 Task: Add the location "Villa in Thermal, California, United States" to your wishlist.
Action: Mouse moved to (485, 165)
Screenshot: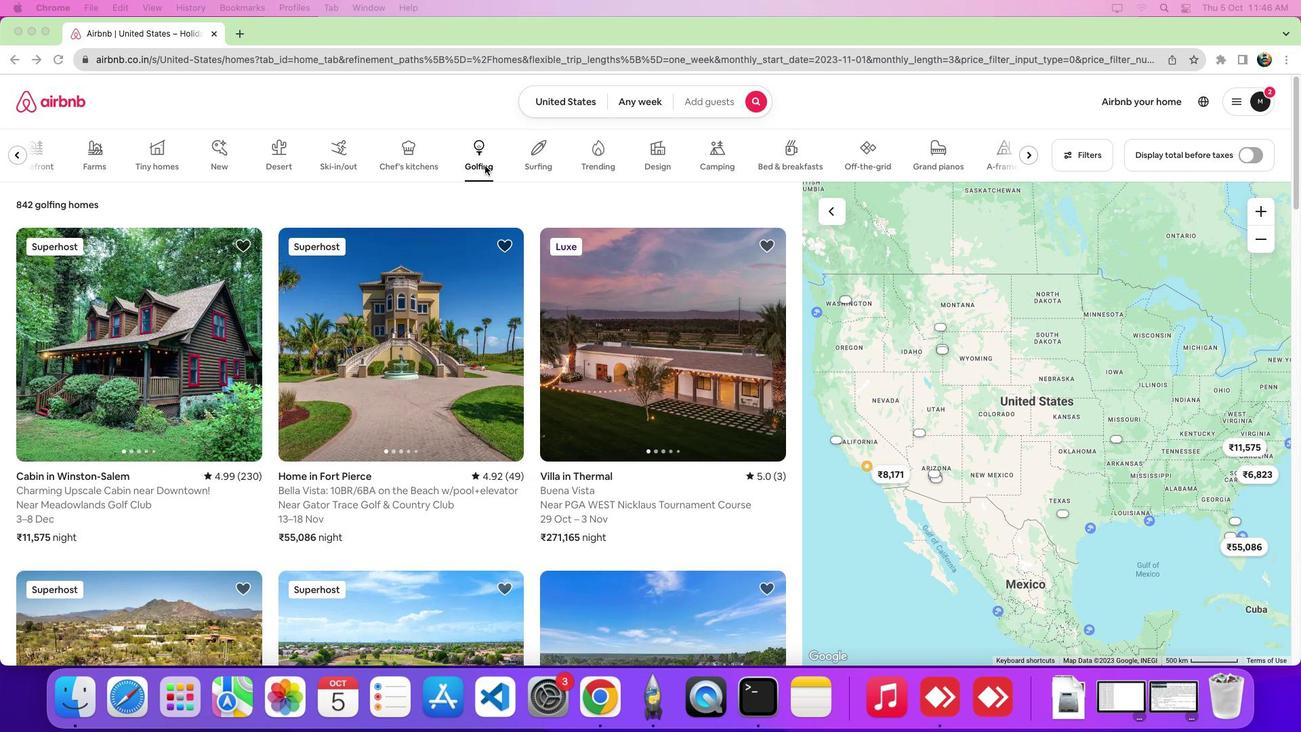 
Action: Mouse pressed left at (485, 165)
Screenshot: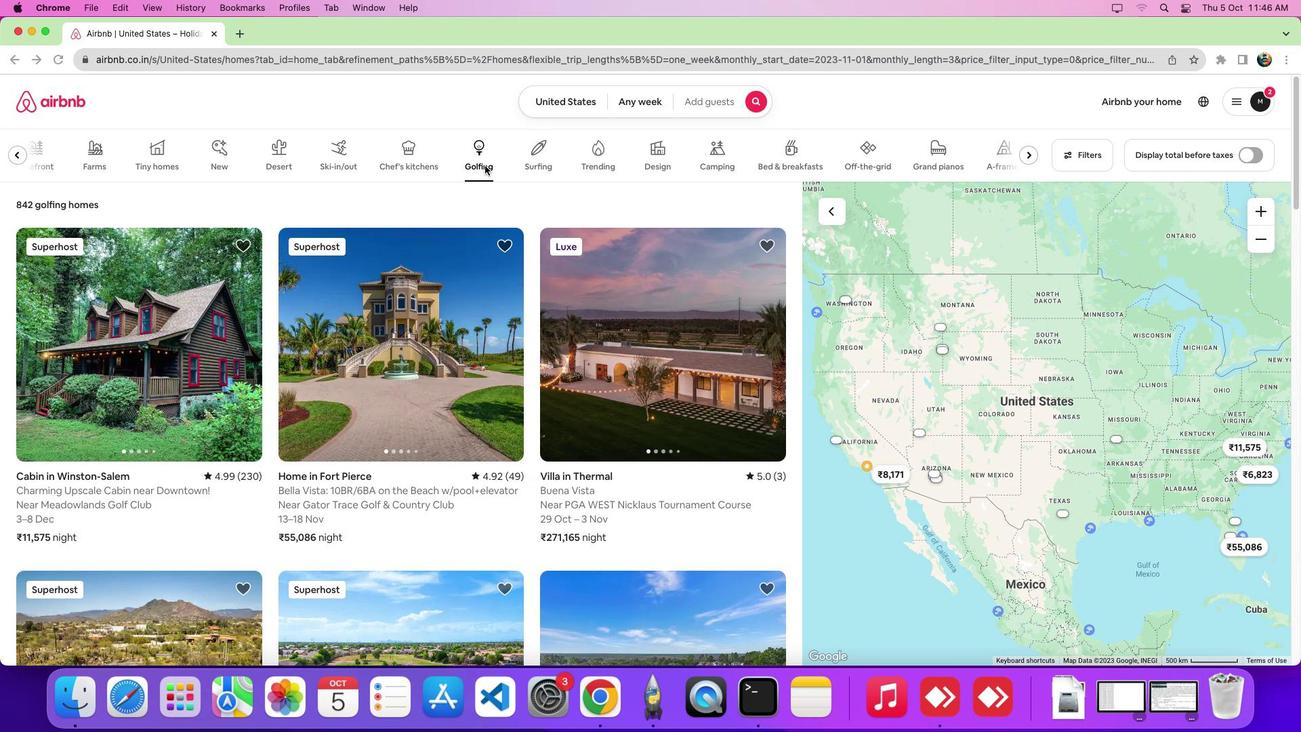 
Action: Mouse moved to (640, 372)
Screenshot: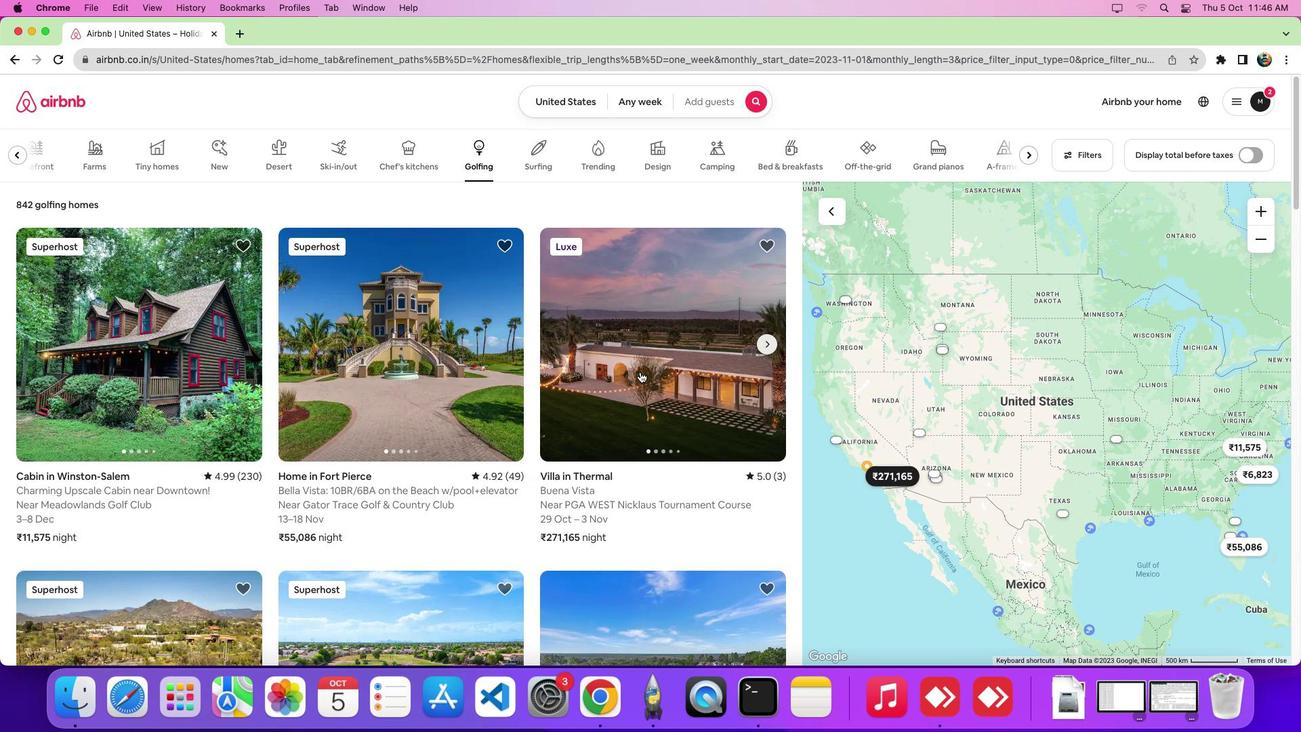 
Action: Mouse pressed left at (640, 372)
Screenshot: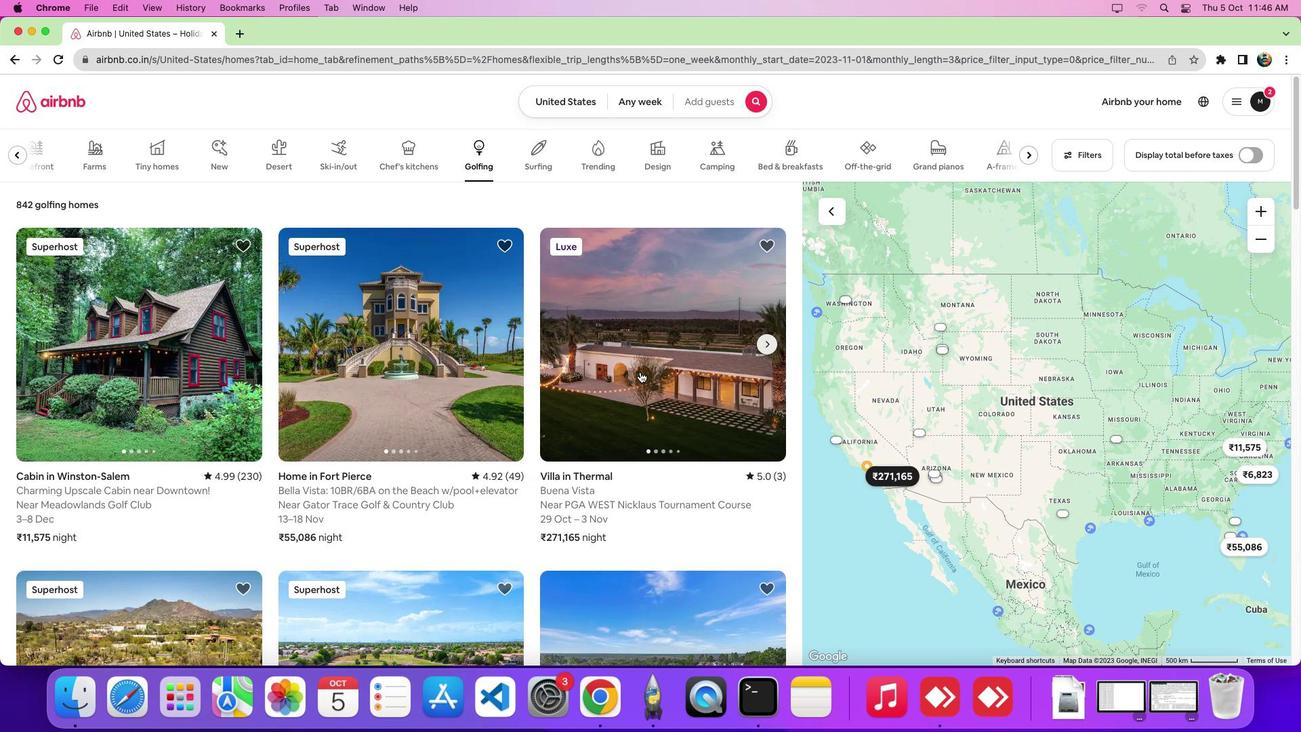 
Action: Mouse moved to (996, 183)
Screenshot: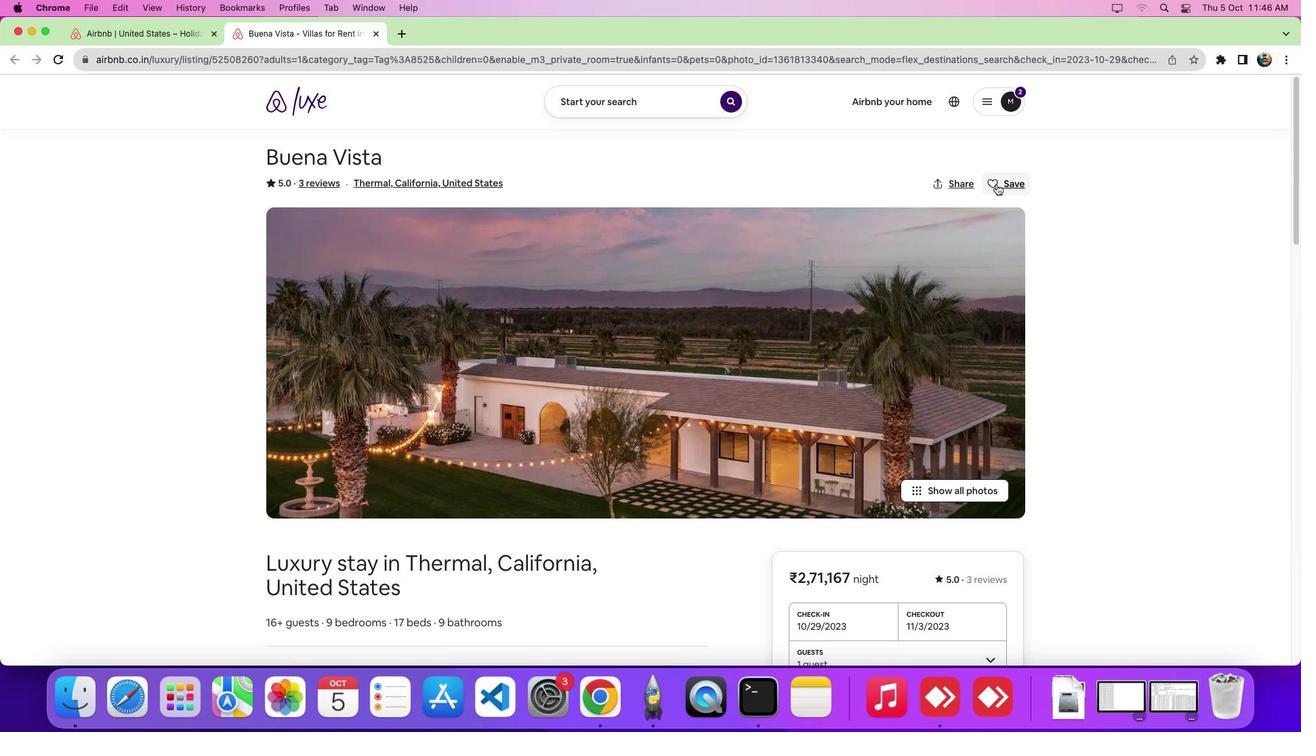 
Action: Mouse pressed left at (996, 183)
Screenshot: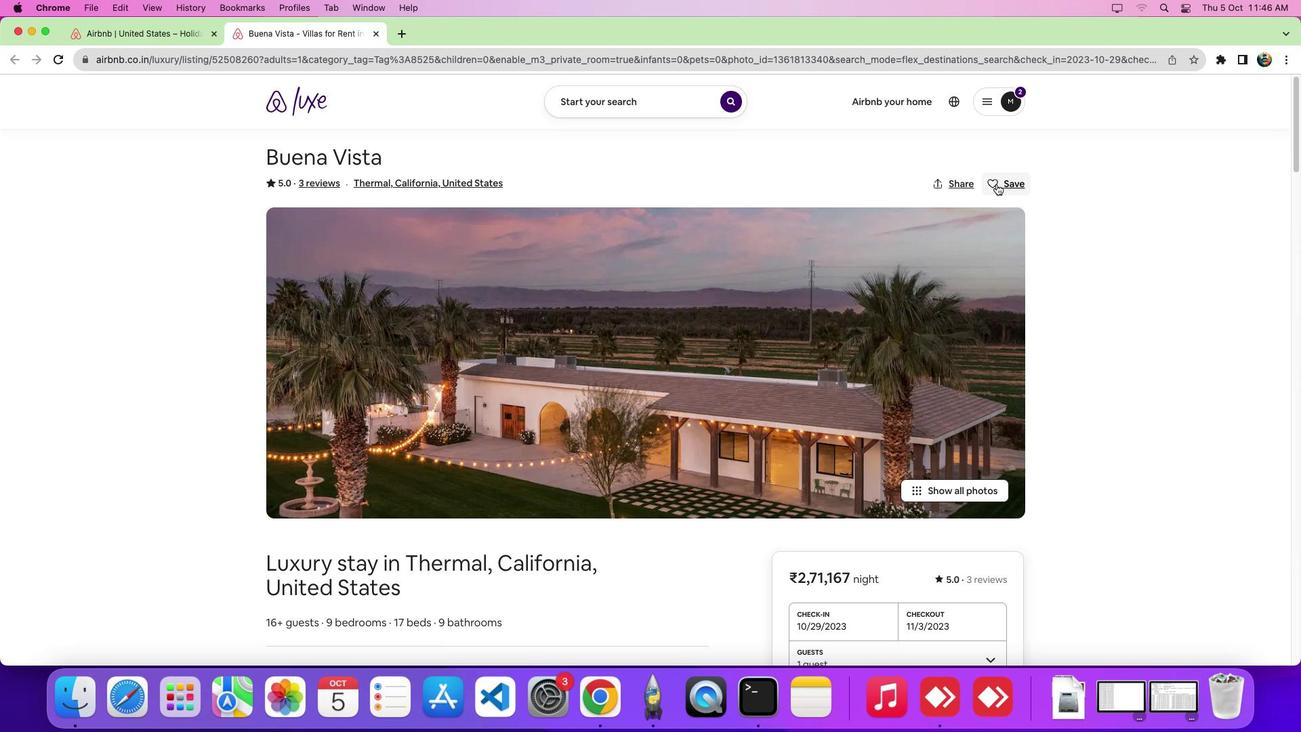 
Action: Mouse moved to (692, 608)
Screenshot: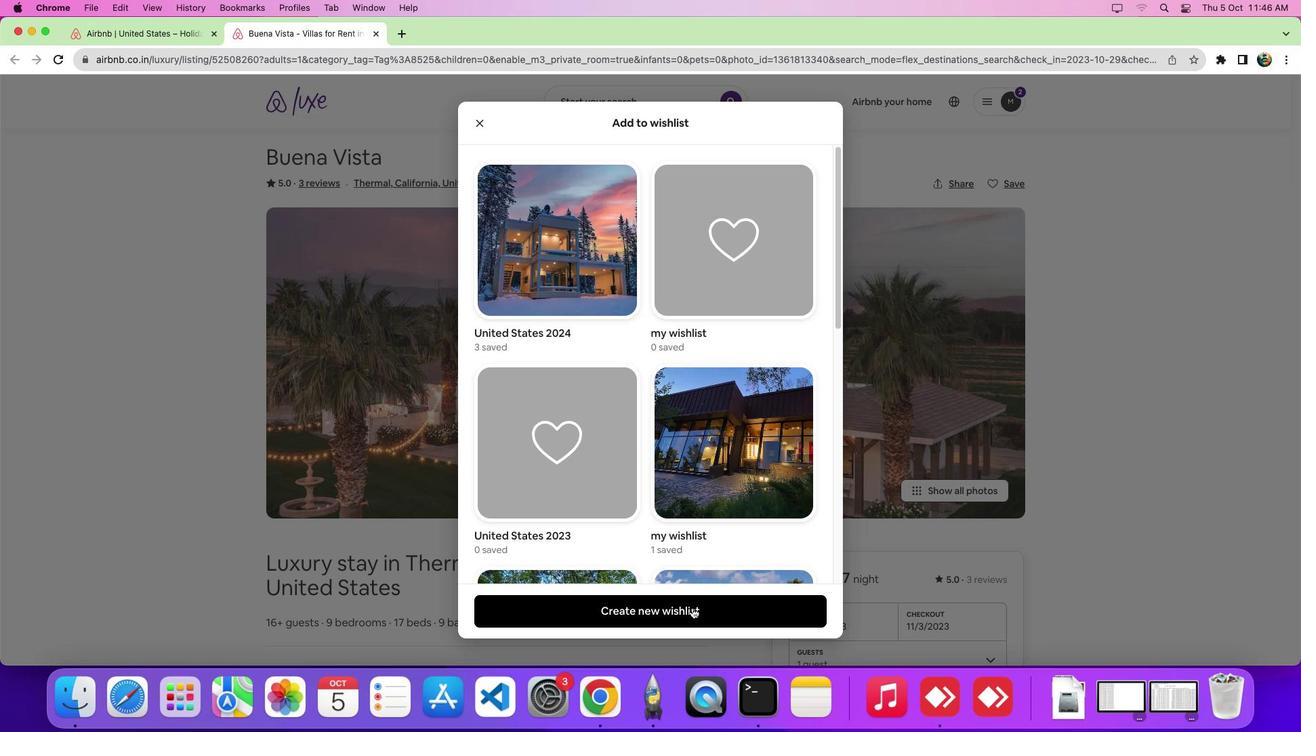
Action: Mouse pressed left at (692, 608)
Screenshot: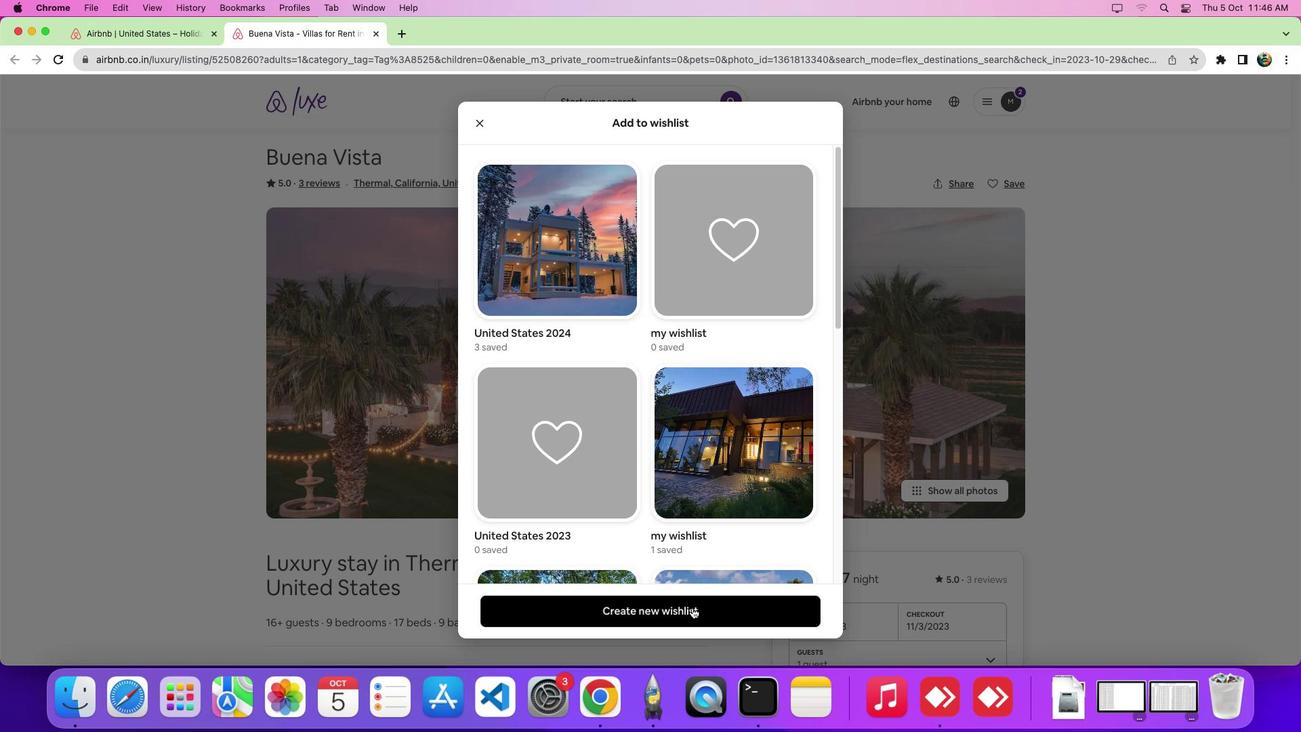 
Action: Mouse moved to (676, 351)
Screenshot: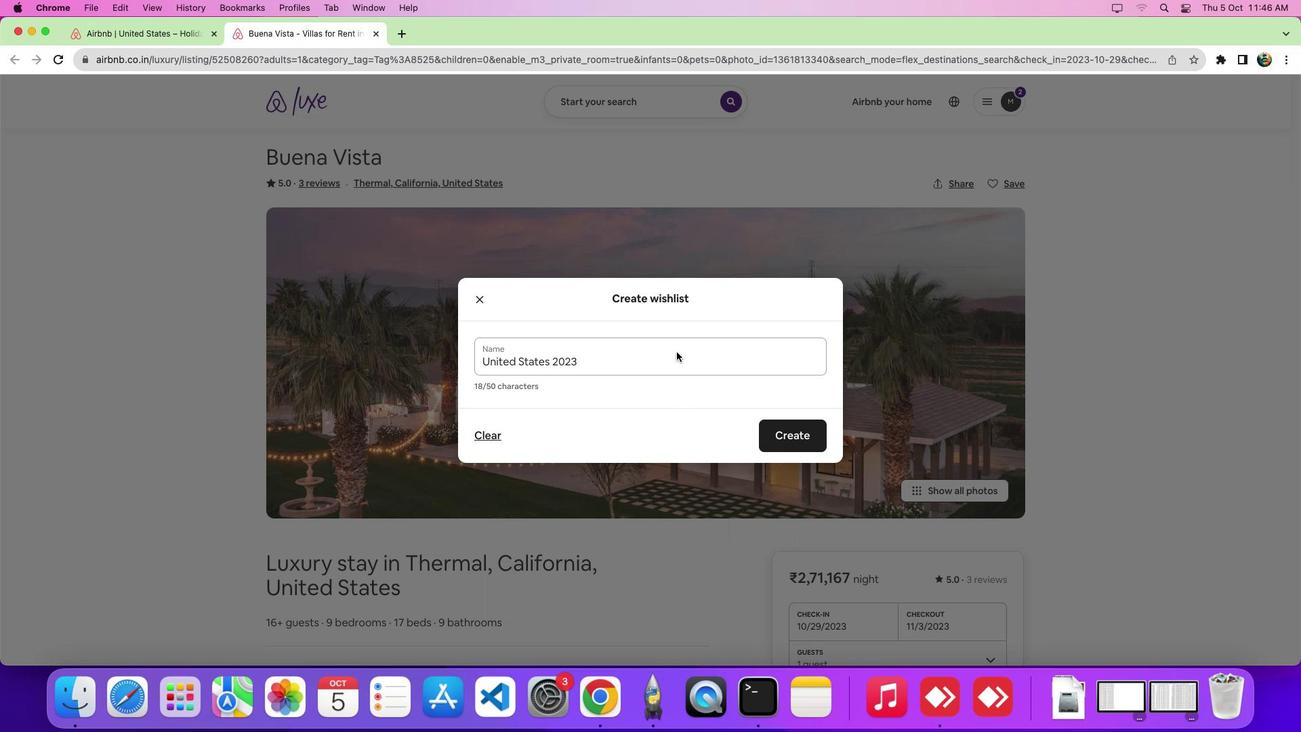 
Action: Mouse pressed left at (676, 351)
Screenshot: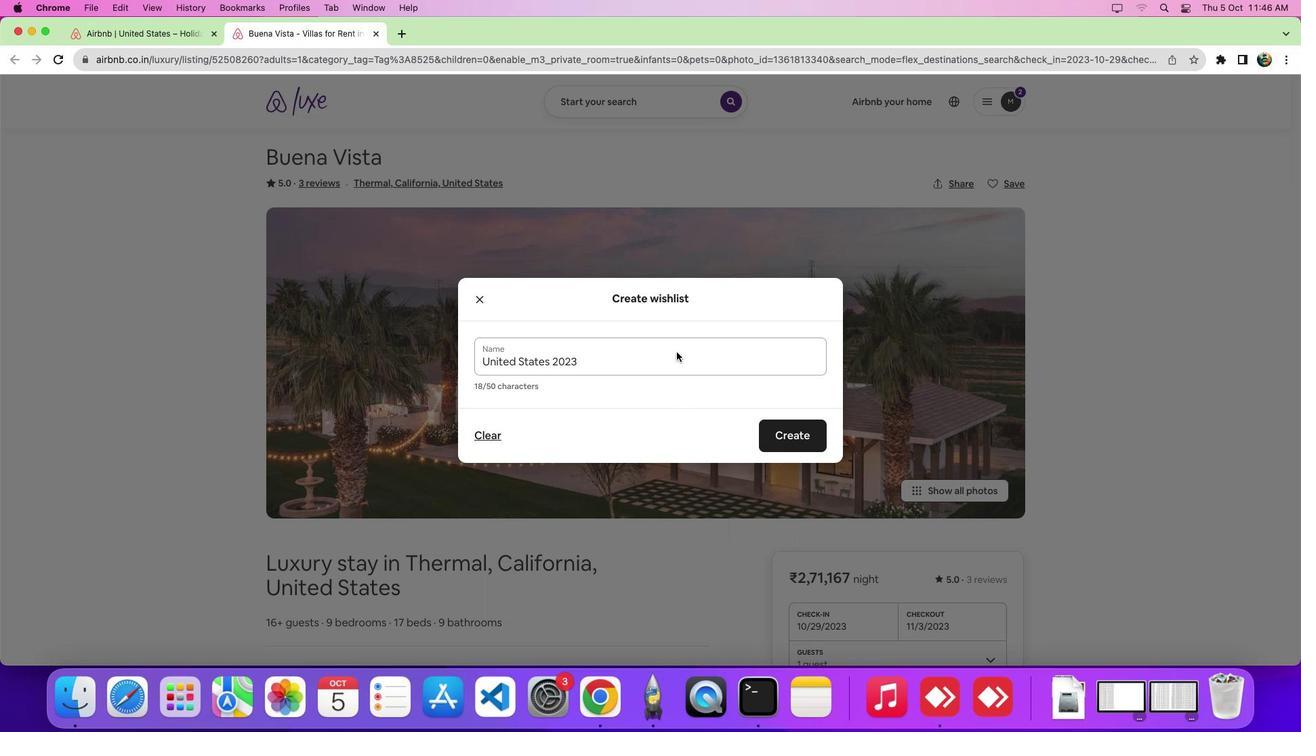 
Action: Mouse pressed left at (676, 351)
Screenshot: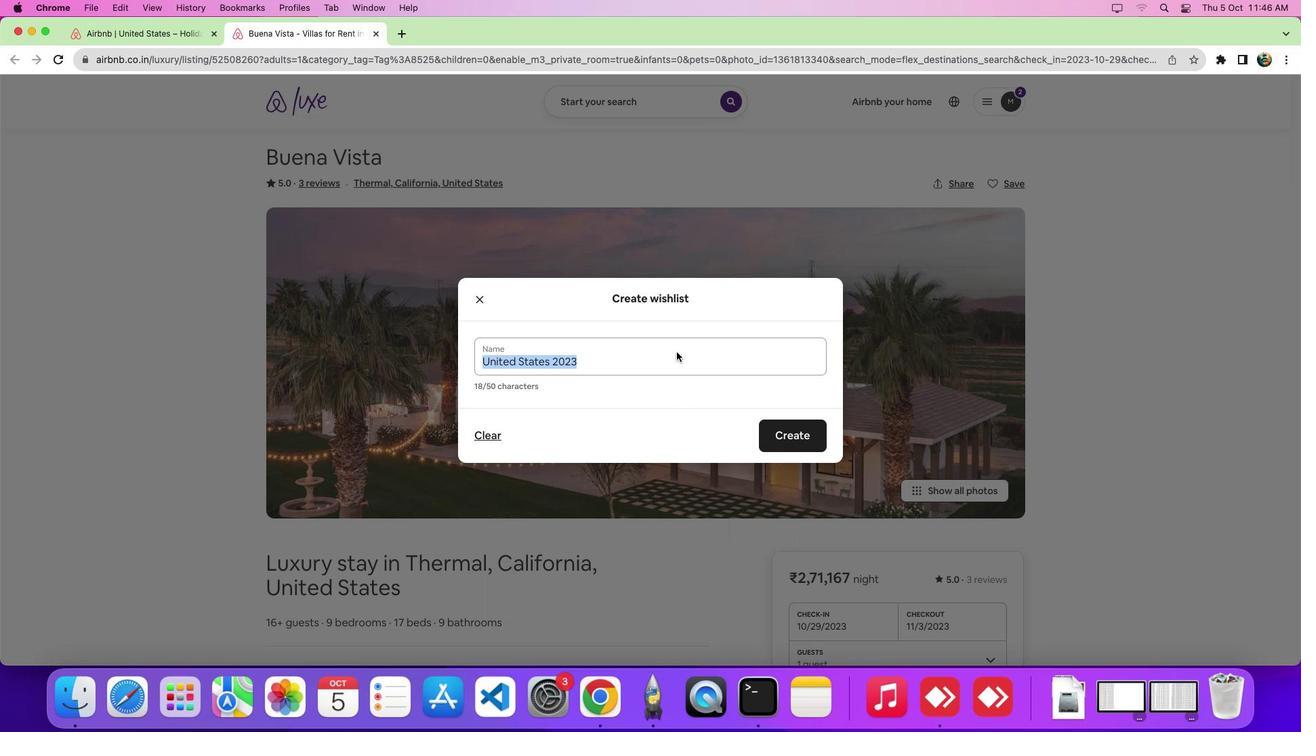 
Action: Mouse pressed left at (676, 351)
Screenshot: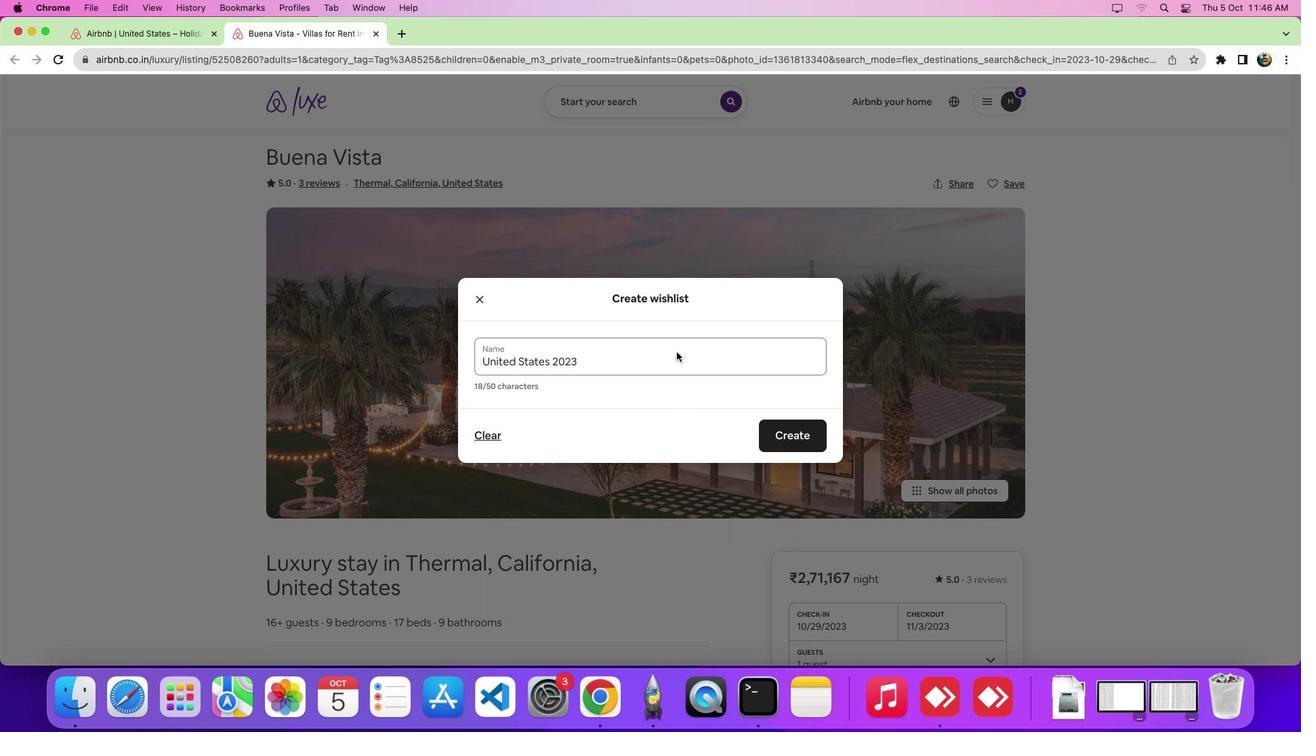 
Action: Mouse pressed left at (676, 351)
Screenshot: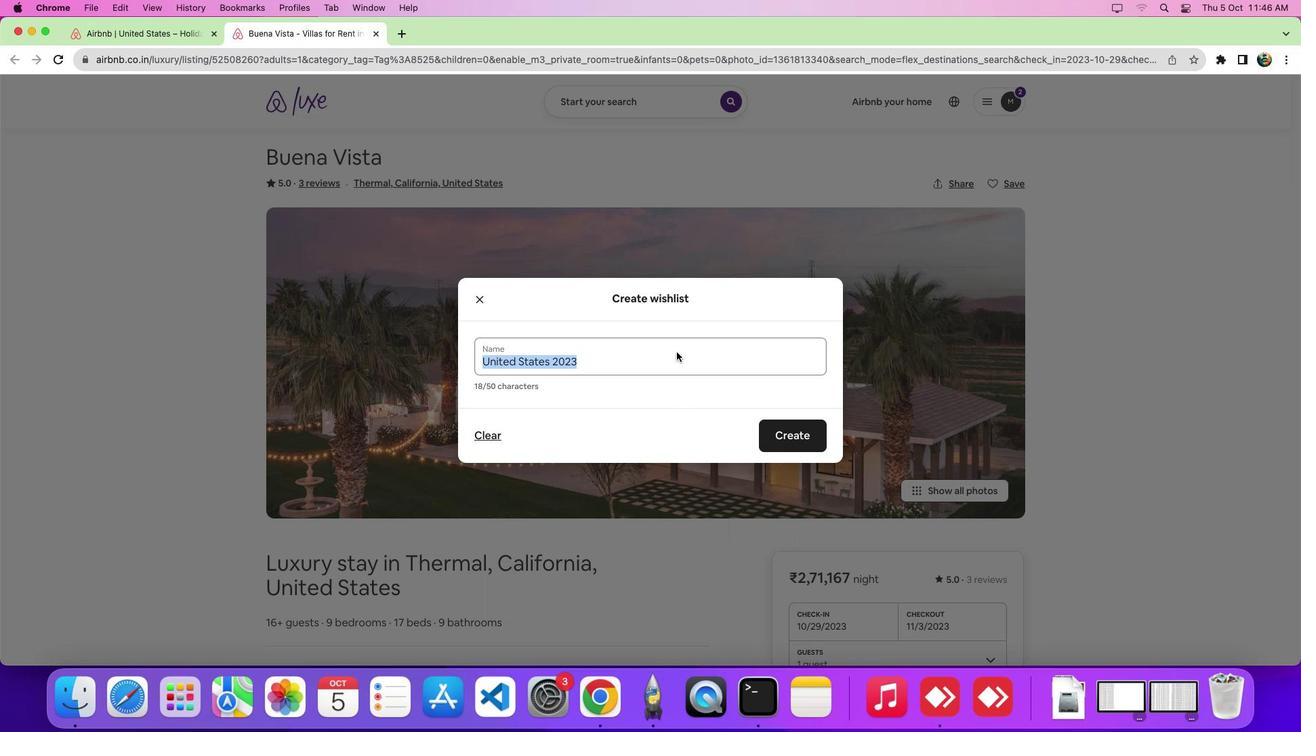 
Action: Mouse pressed left at (676, 351)
Screenshot: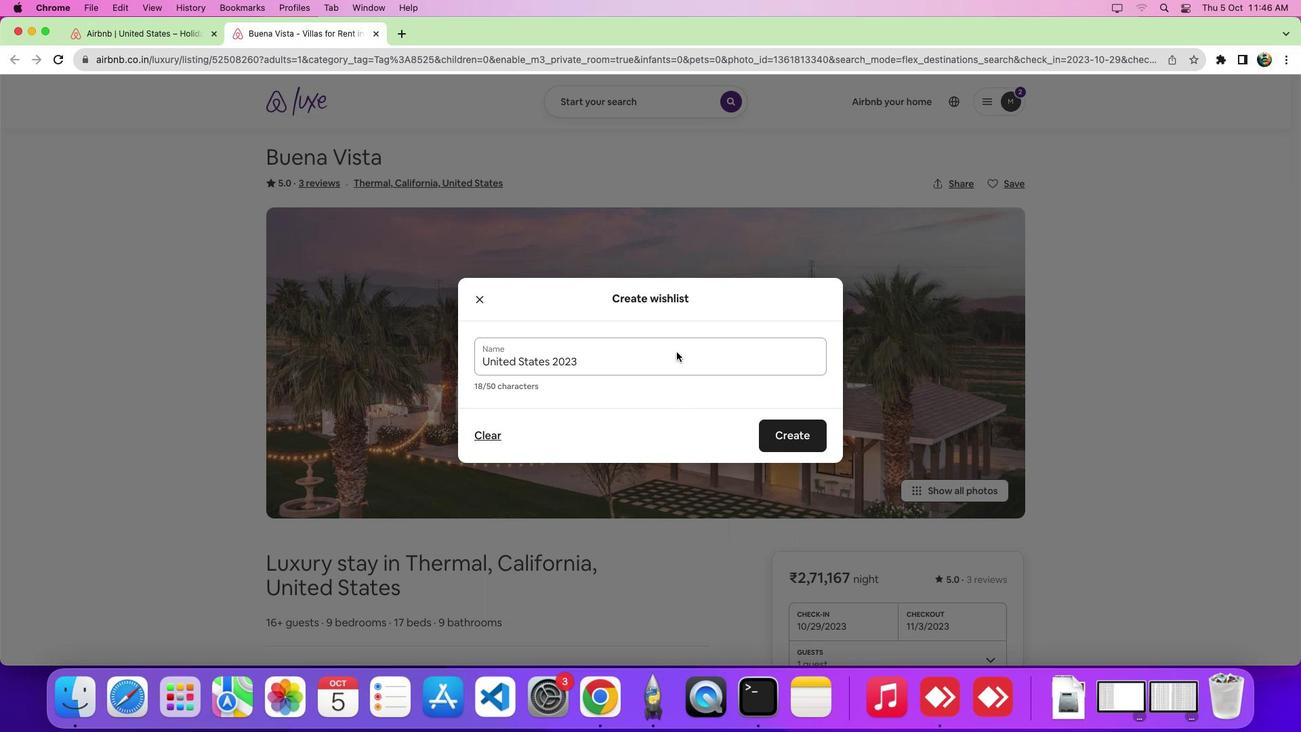 
Action: Key pressed Key.backspaceKey.backspaceKey.backspaceKey.backspaceKey.backspaceKey.backspaceKey.backspaceKey.backspaceKey.backspaceKey.backspaceKey.backspaceKey.backspaceKey.backspaceKey.backspaceKey.backspaceKey.backspaceKey.backspaceKey.backspaceKey.backspaceKey.backspaceKey.backspaceKey.backspaceKey.backspaceKey.backspaceKey.backspace'm''y'Key.space'w''i''s''h''l''i''s''t'
Screenshot: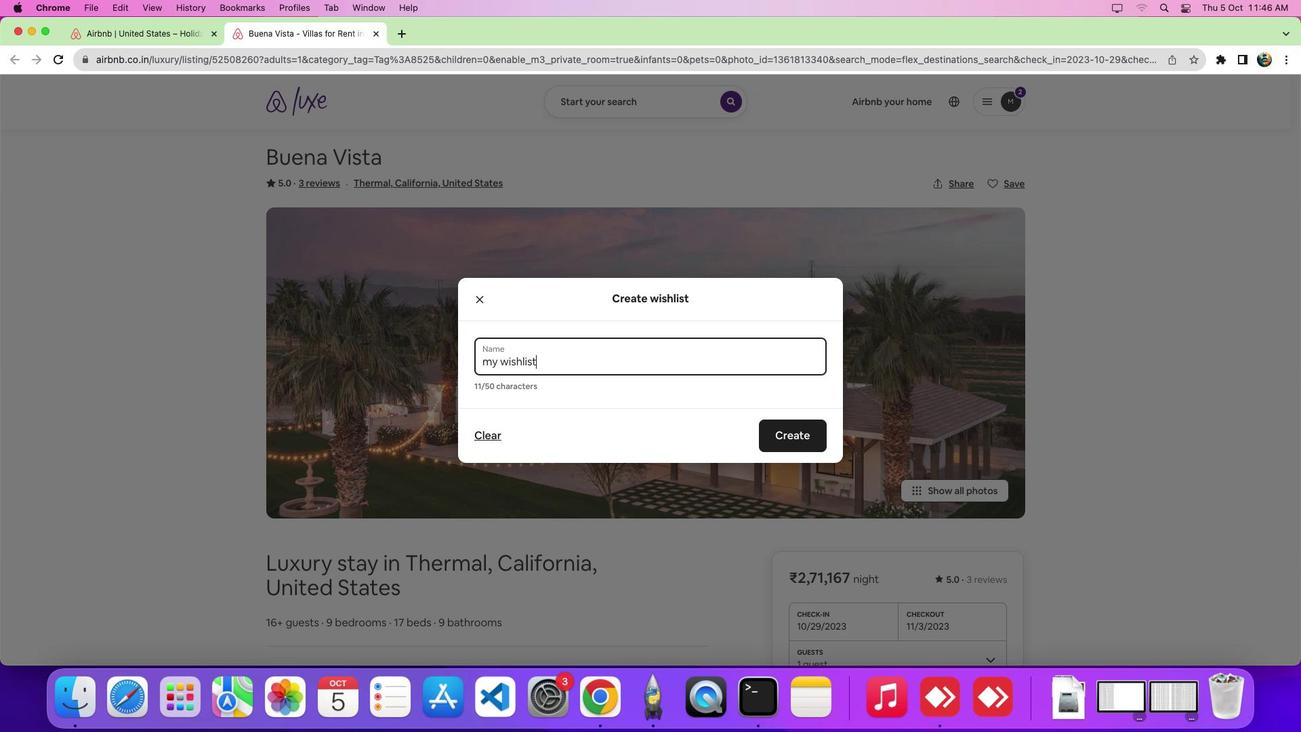 
Action: Mouse moved to (807, 430)
Screenshot: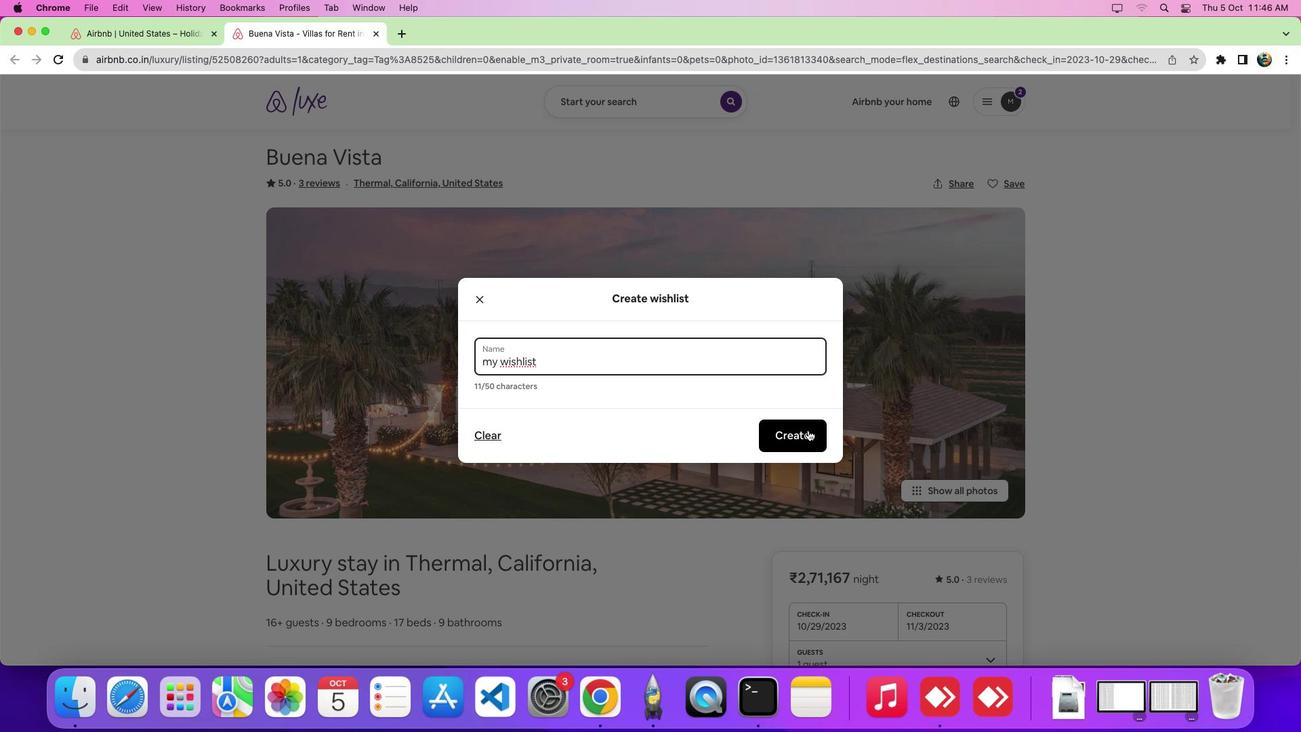 
Action: Mouse pressed left at (807, 430)
Screenshot: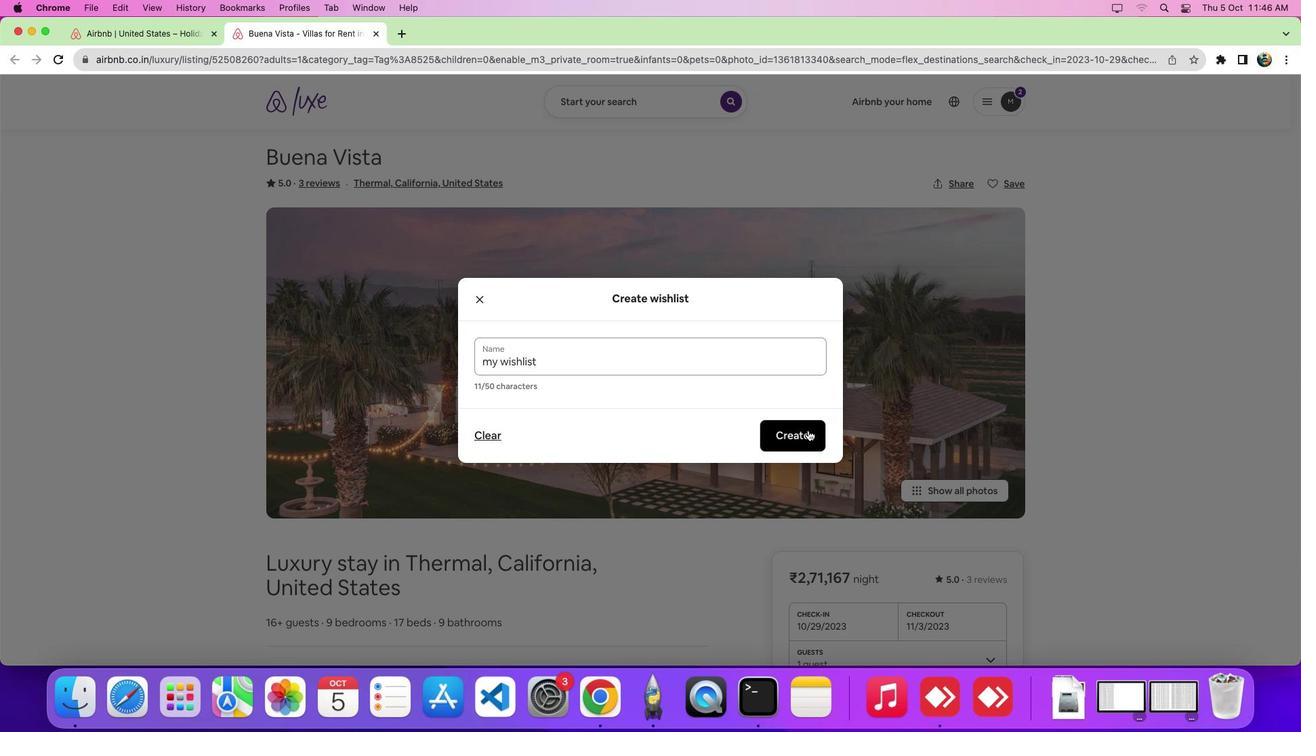 
Action: Mouse moved to (809, 439)
Screenshot: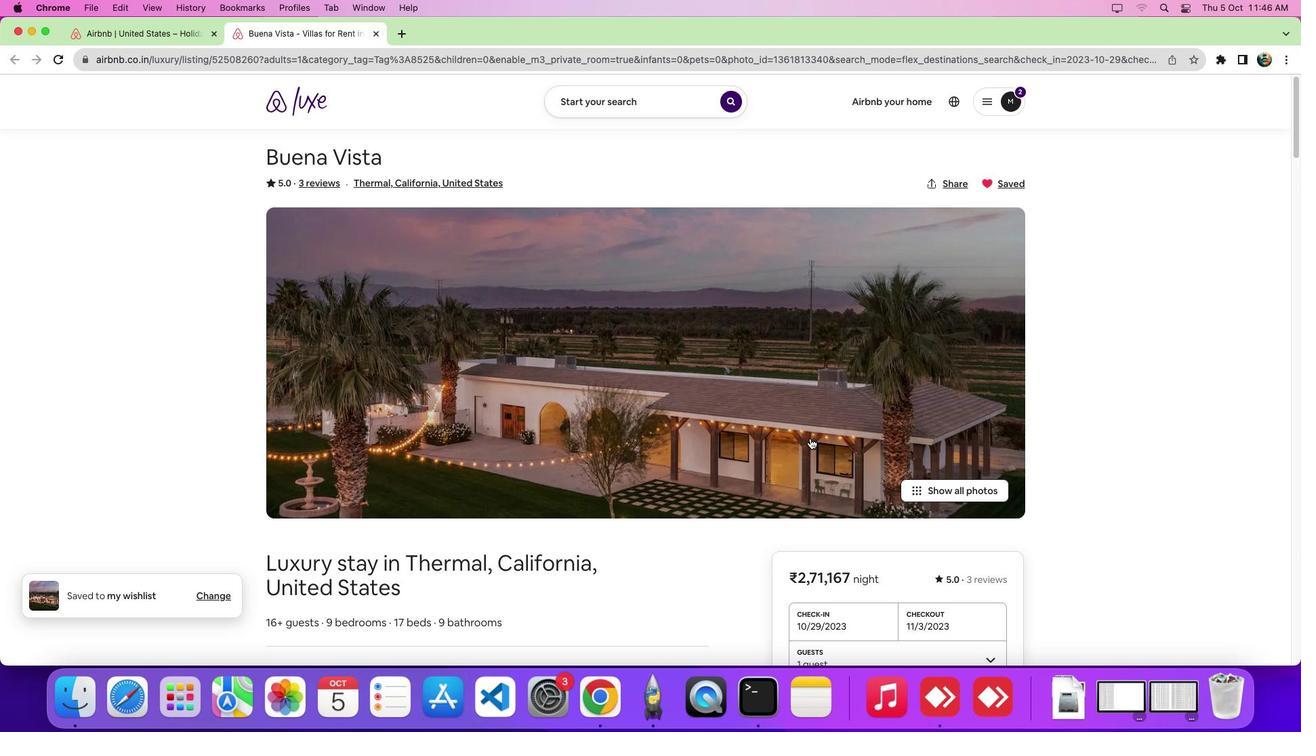 
